 Task: Create a due date automation trigger when advanced on, on the wednesday before a card is due add content with a name ending with resume at 11:00 AM.
Action: Mouse moved to (1119, 92)
Screenshot: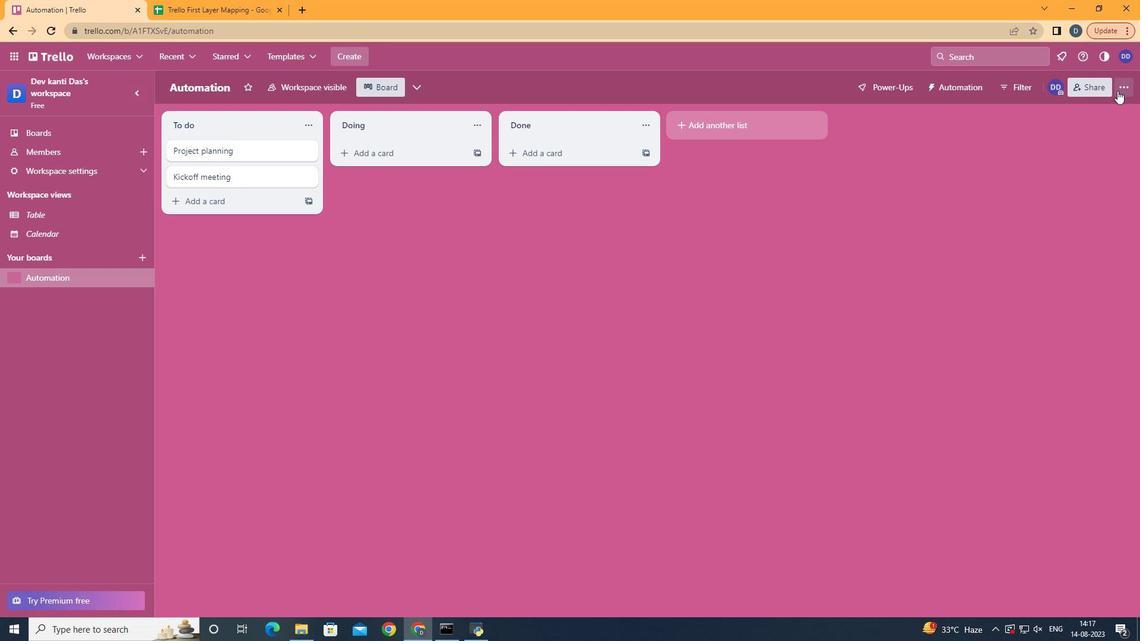
Action: Mouse pressed left at (1119, 92)
Screenshot: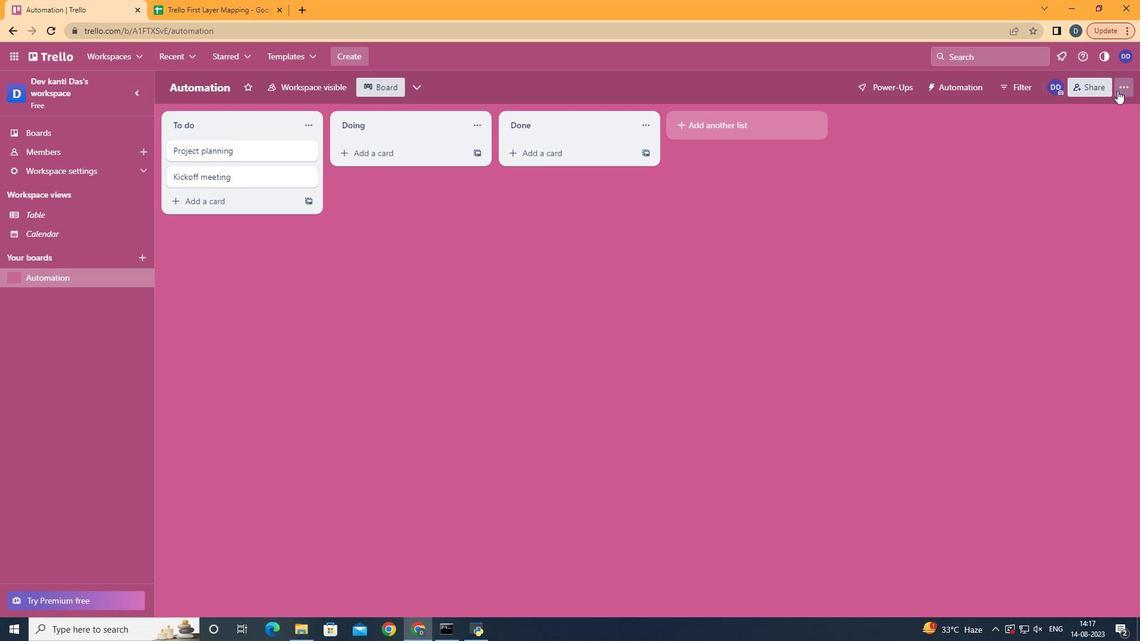 
Action: Mouse moved to (1042, 259)
Screenshot: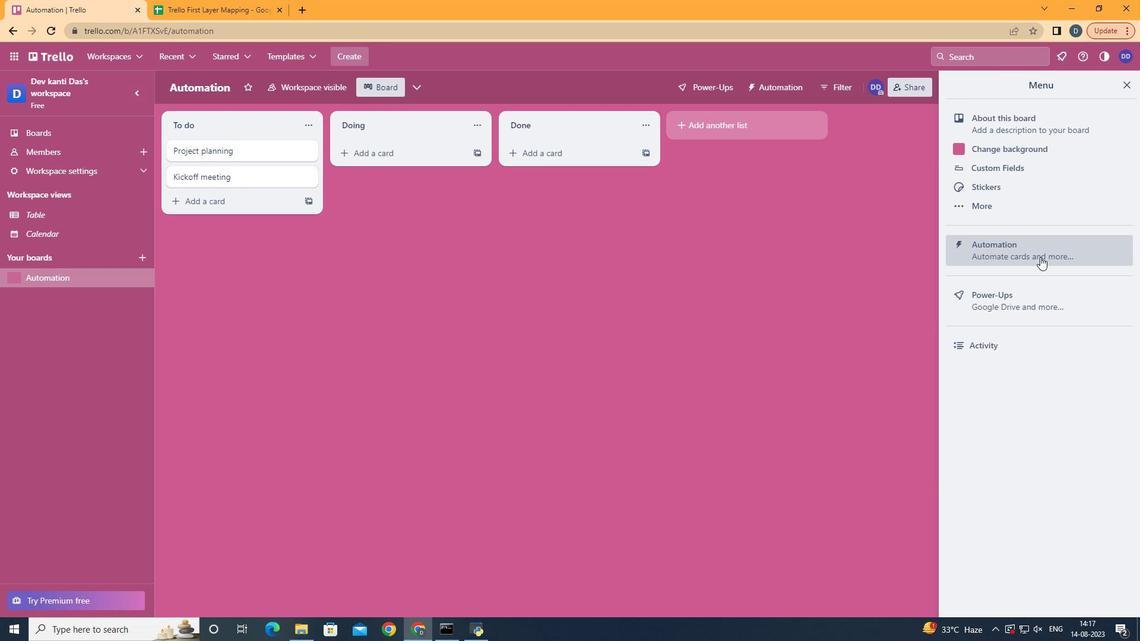 
Action: Mouse pressed left at (1042, 259)
Screenshot: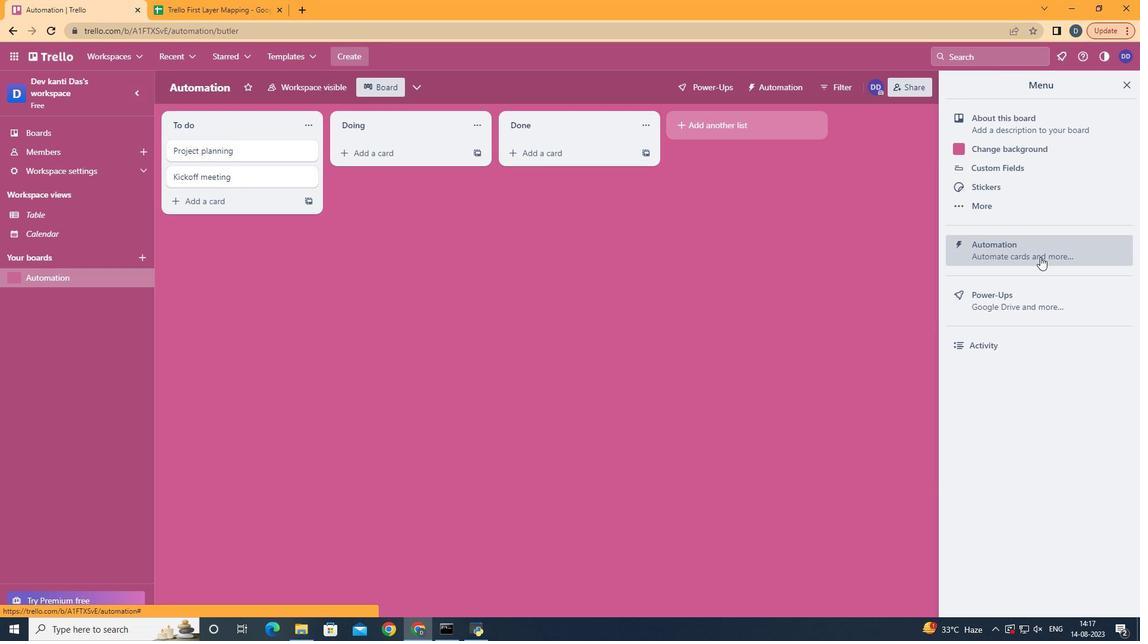 
Action: Mouse moved to (229, 242)
Screenshot: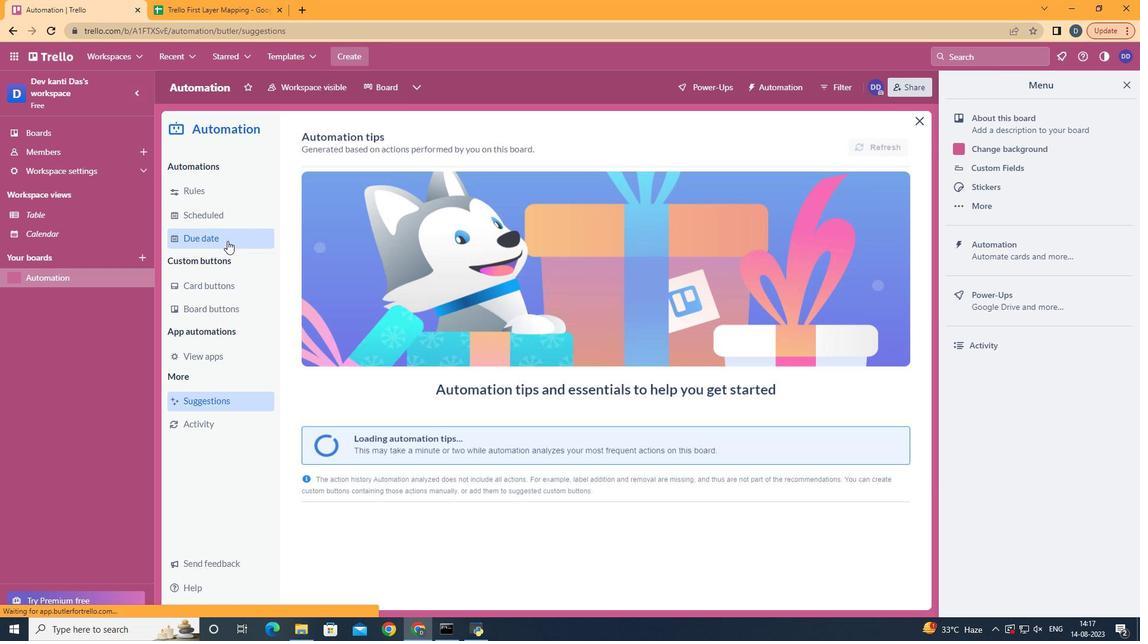 
Action: Mouse pressed left at (229, 242)
Screenshot: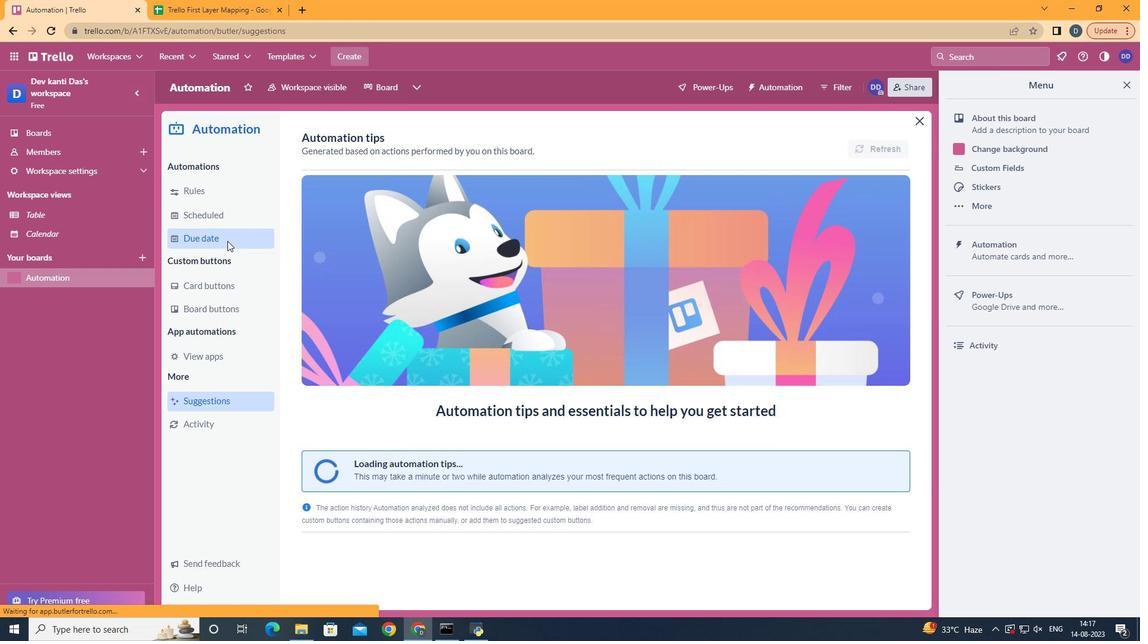 
Action: Mouse moved to (836, 149)
Screenshot: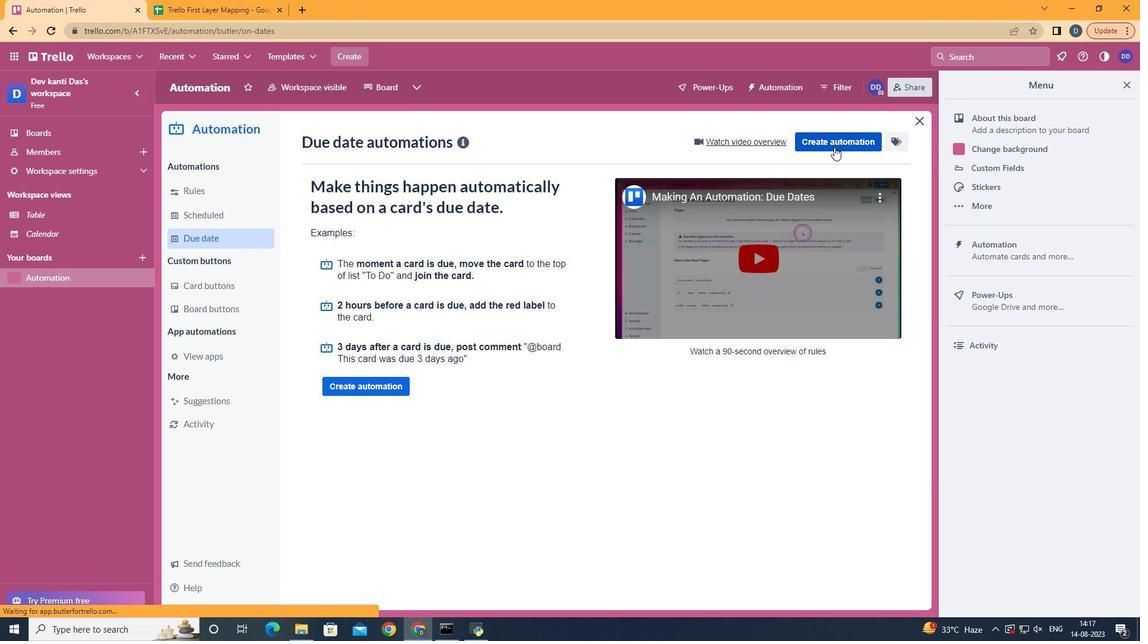
Action: Mouse pressed left at (836, 149)
Screenshot: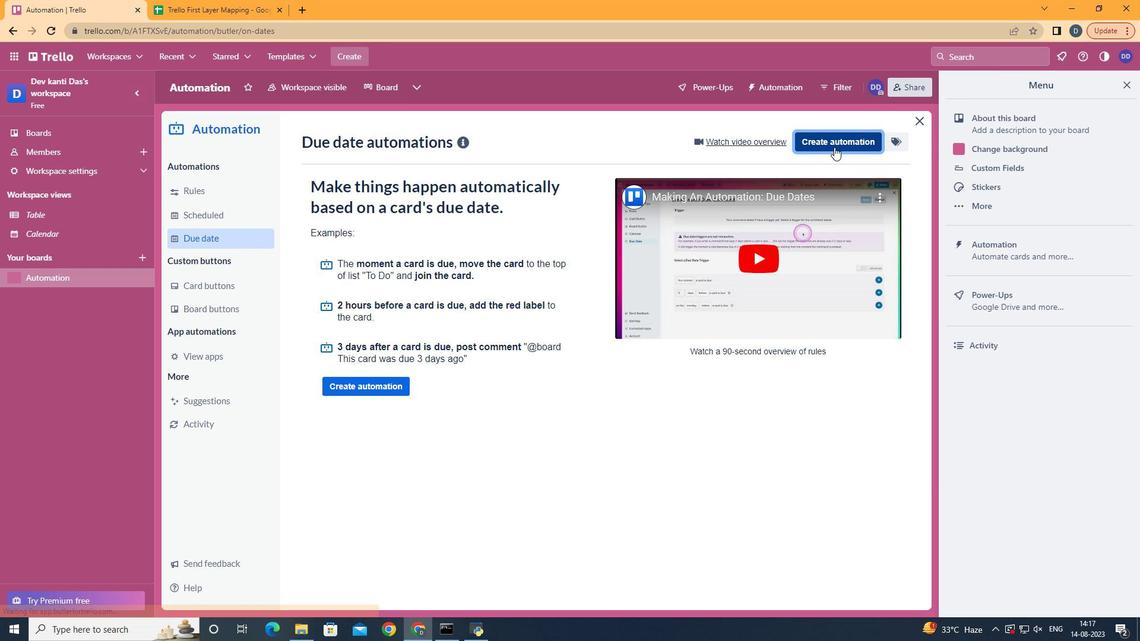 
Action: Mouse moved to (615, 275)
Screenshot: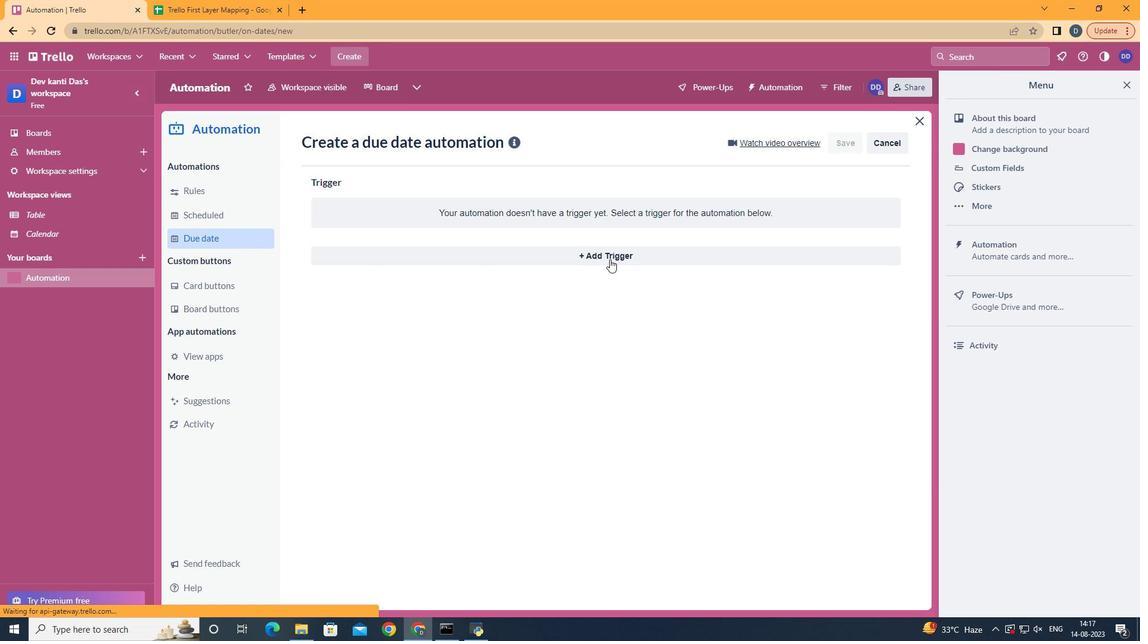 
Action: Mouse pressed left at (615, 275)
Screenshot: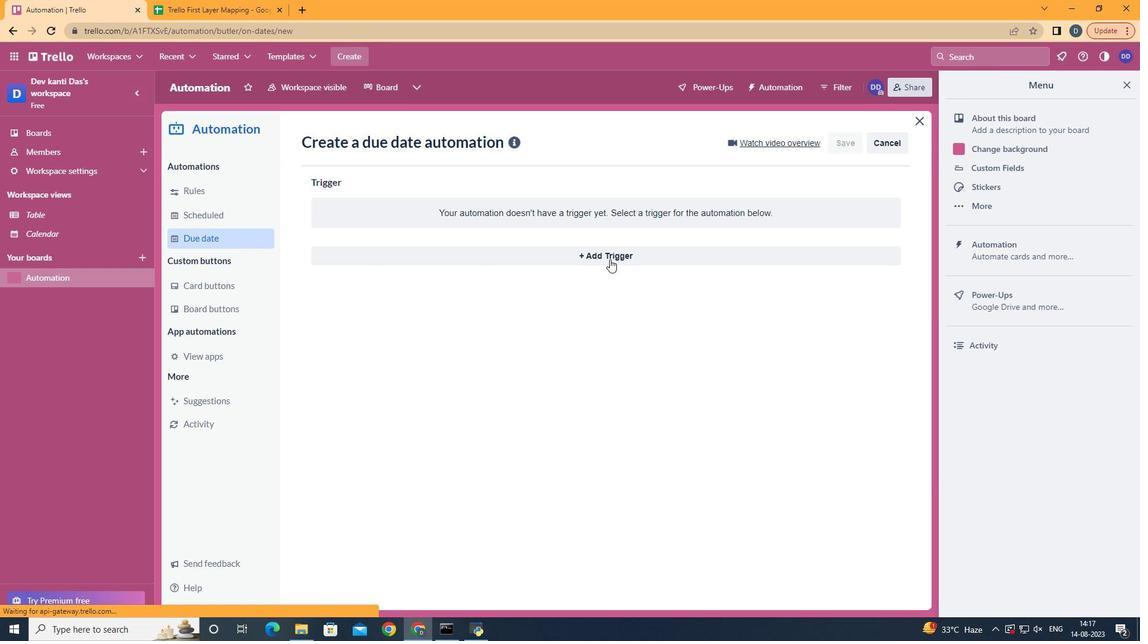 
Action: Mouse moved to (611, 261)
Screenshot: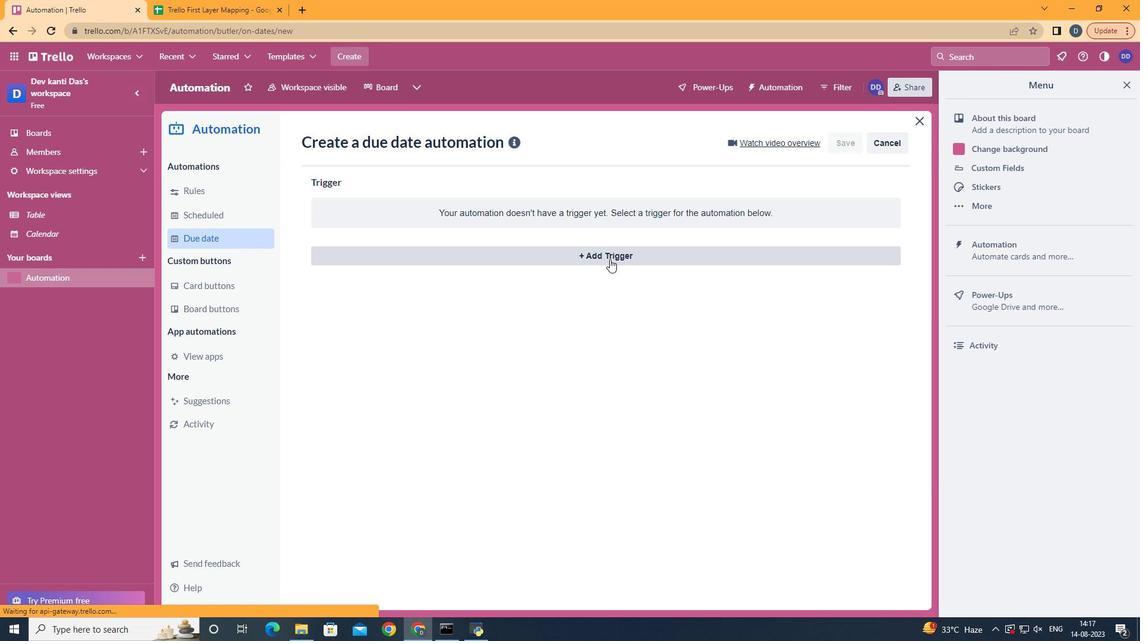 
Action: Mouse pressed left at (611, 261)
Screenshot: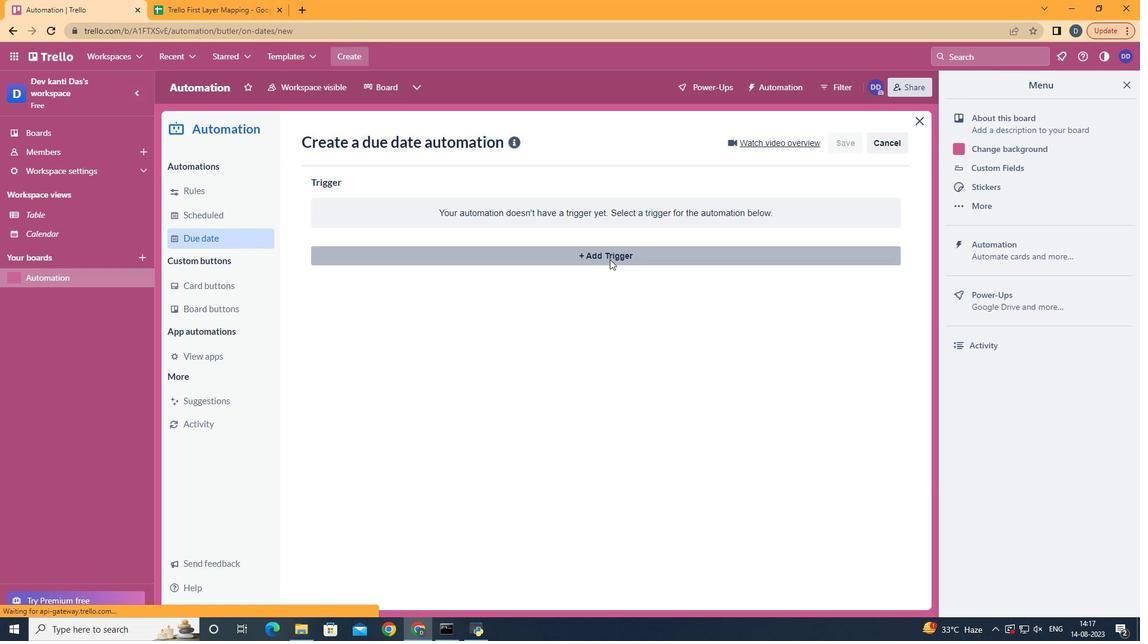
Action: Mouse moved to (390, 357)
Screenshot: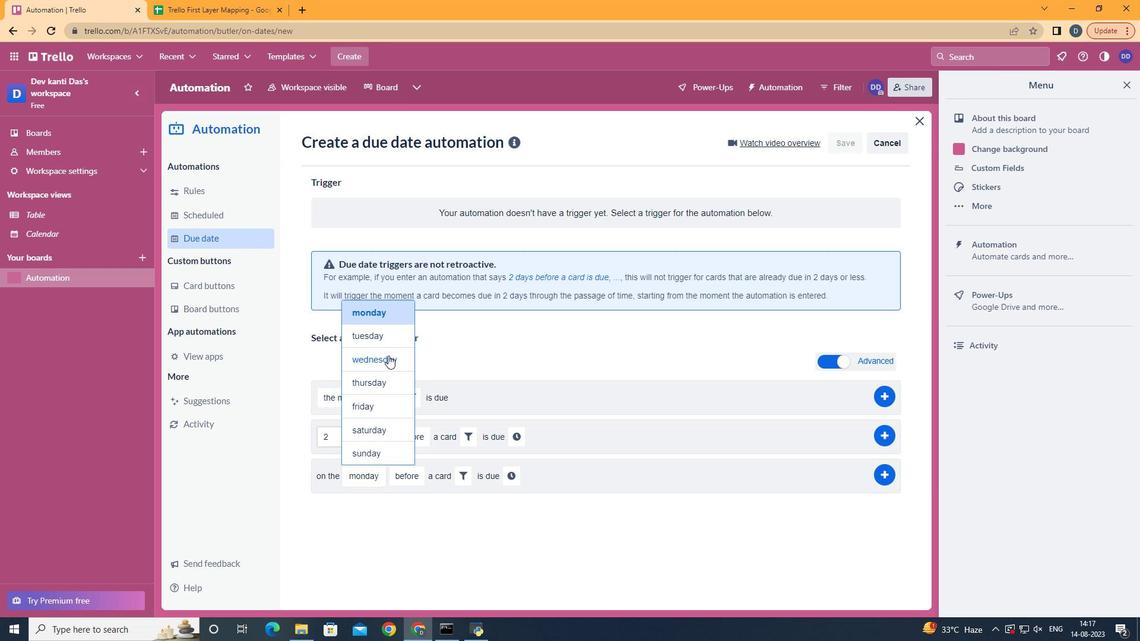 
Action: Mouse pressed left at (390, 357)
Screenshot: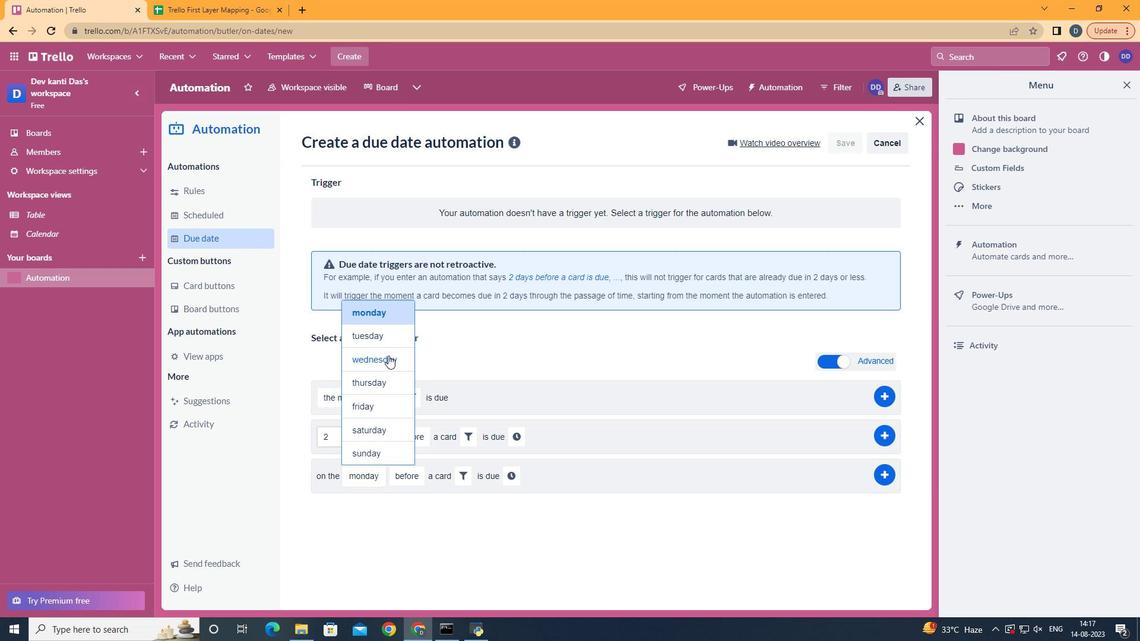
Action: Mouse moved to (485, 484)
Screenshot: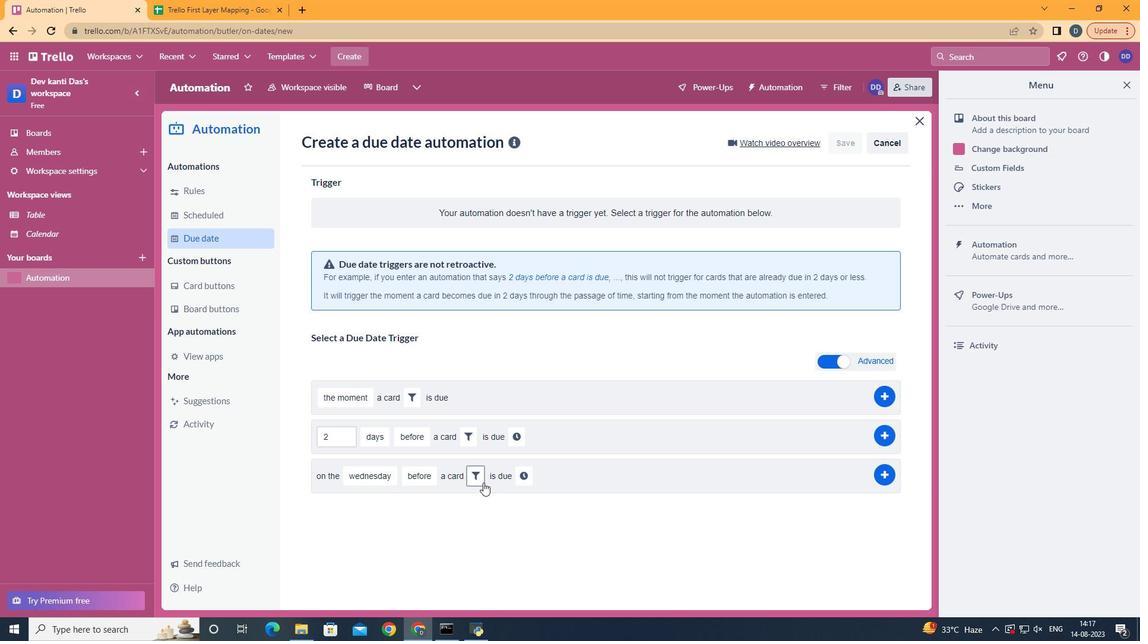 
Action: Mouse pressed left at (485, 484)
Screenshot: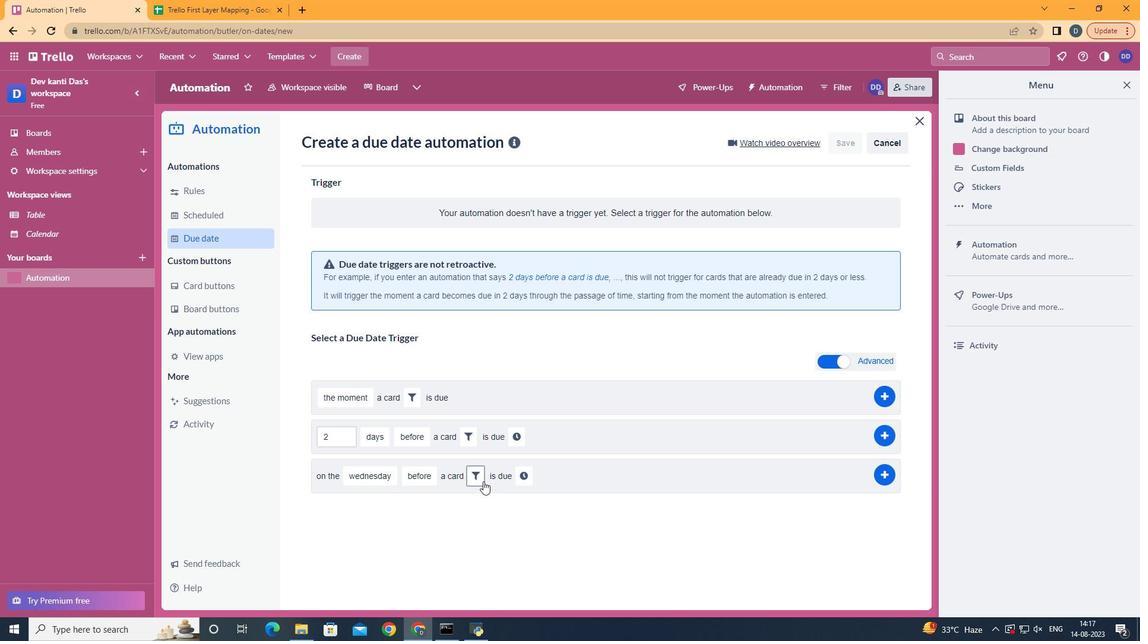 
Action: Mouse moved to (616, 506)
Screenshot: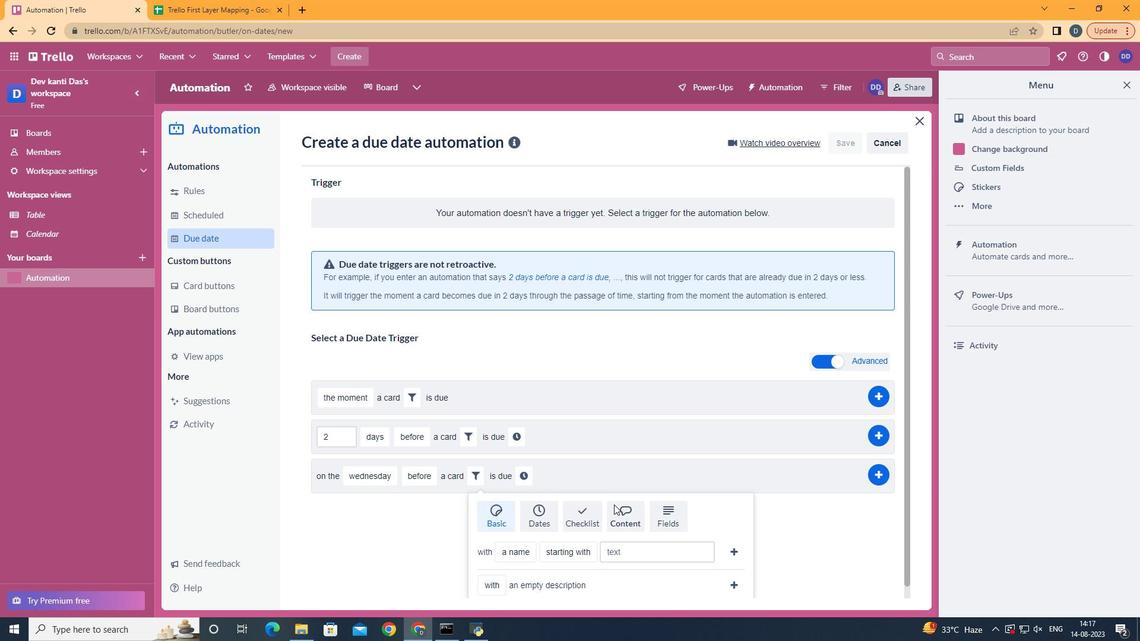 
Action: Mouse pressed left at (616, 506)
Screenshot: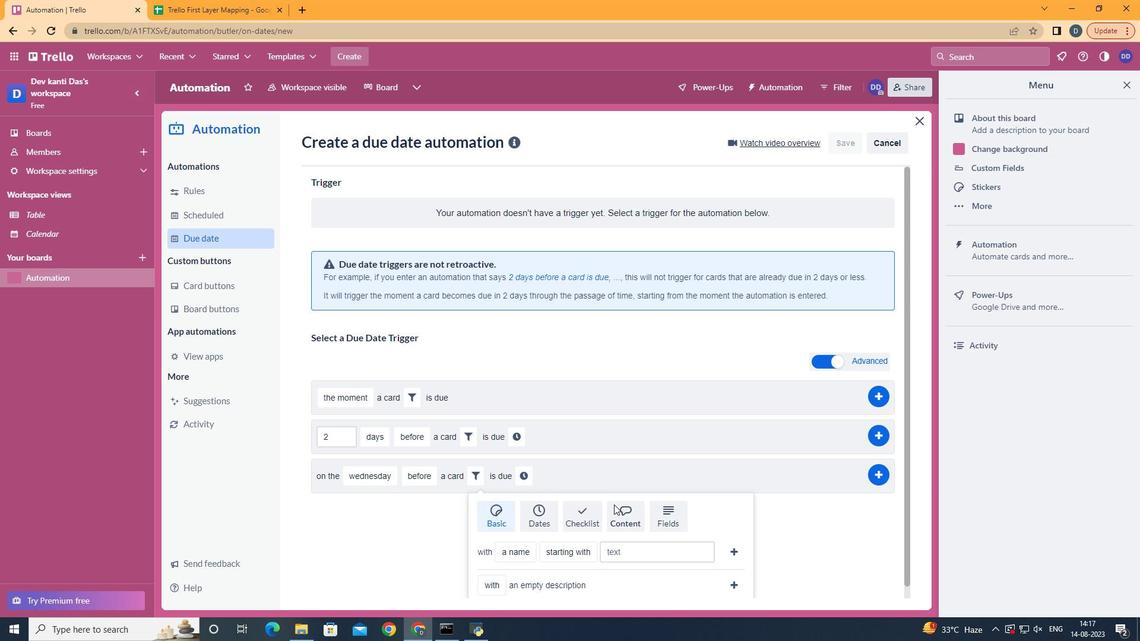 
Action: Mouse moved to (597, 440)
Screenshot: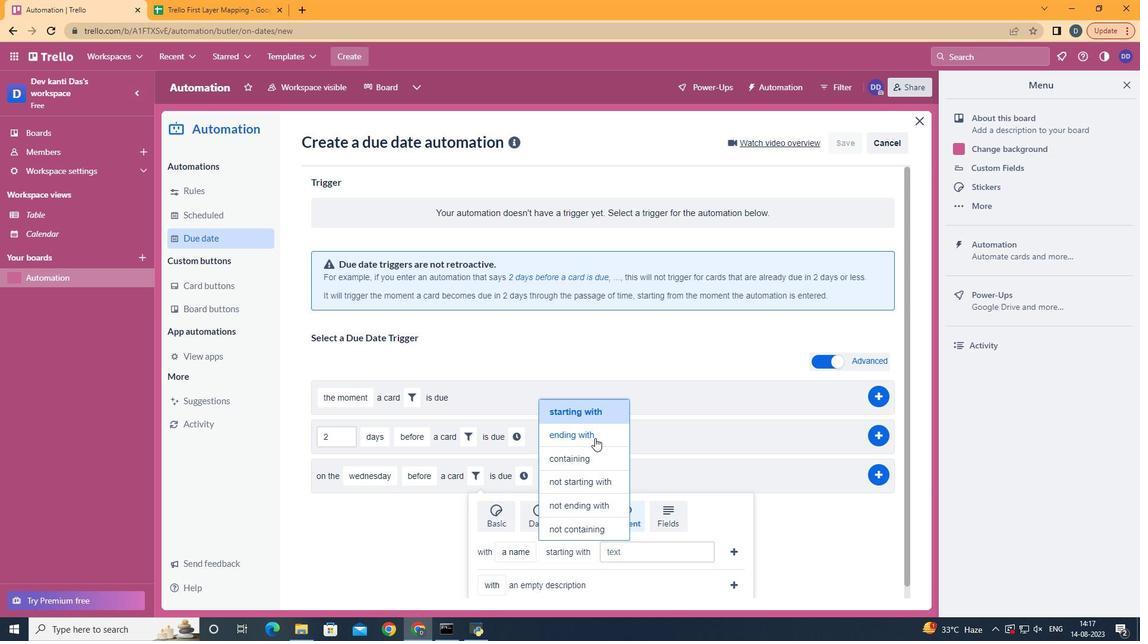 
Action: Mouse pressed left at (597, 440)
Screenshot: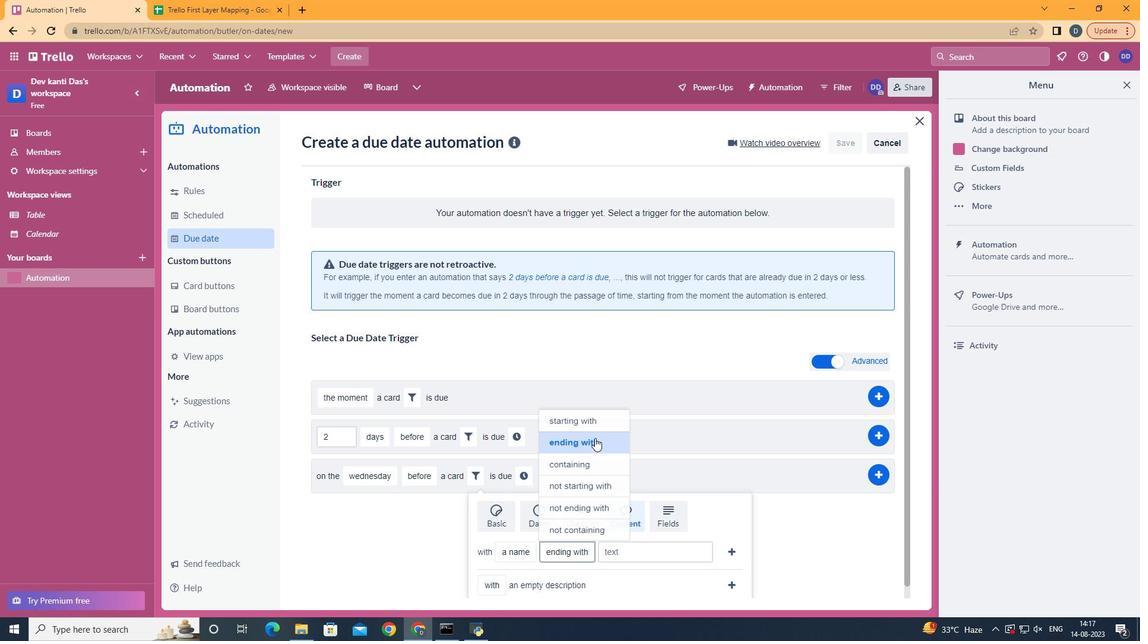 
Action: Mouse moved to (633, 556)
Screenshot: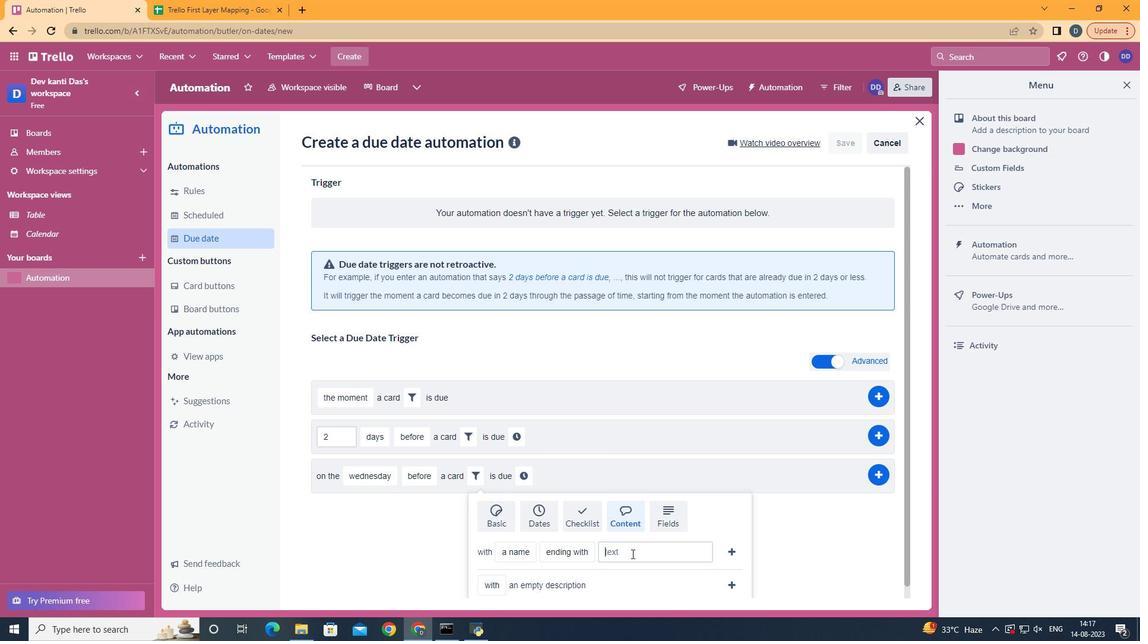 
Action: Mouse pressed left at (633, 556)
Screenshot: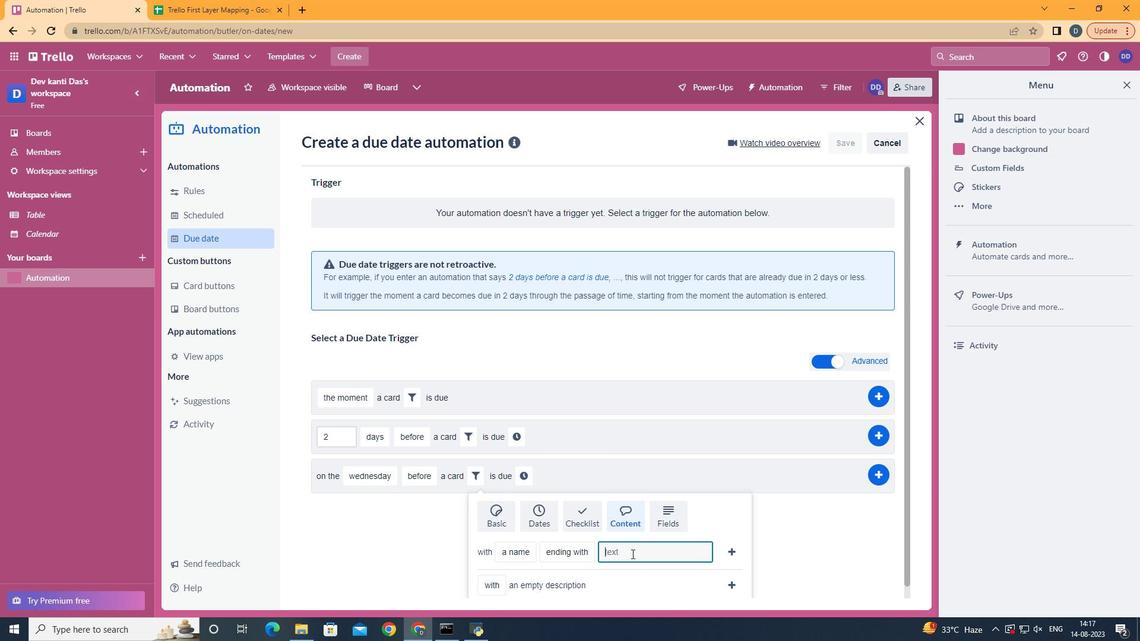 
Action: Key pressed resume
Screenshot: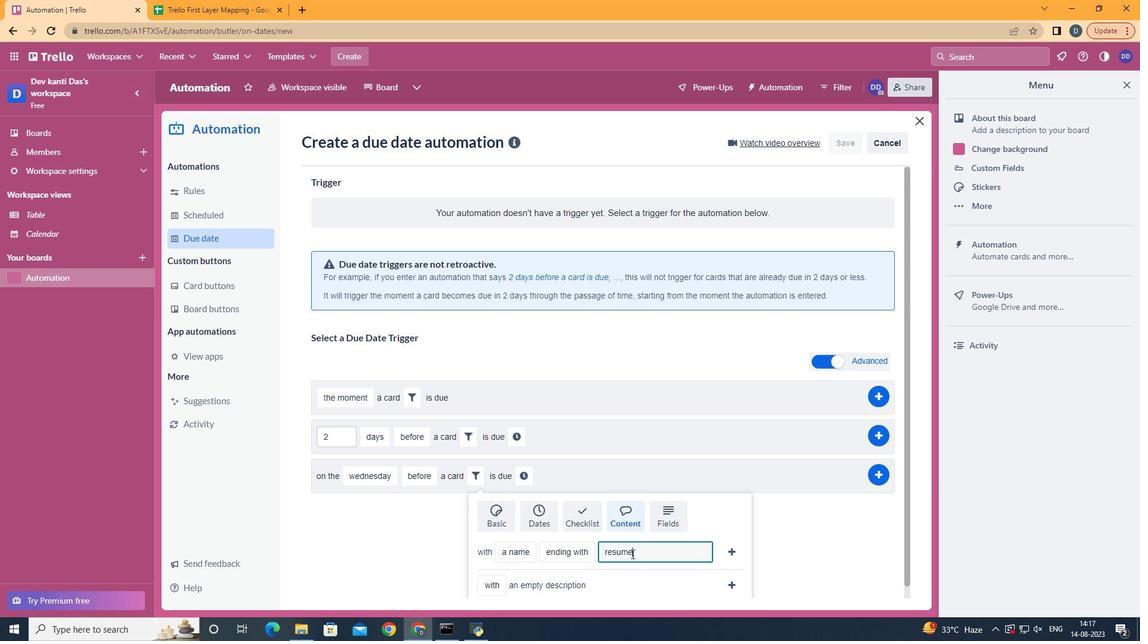 
Action: Mouse moved to (735, 555)
Screenshot: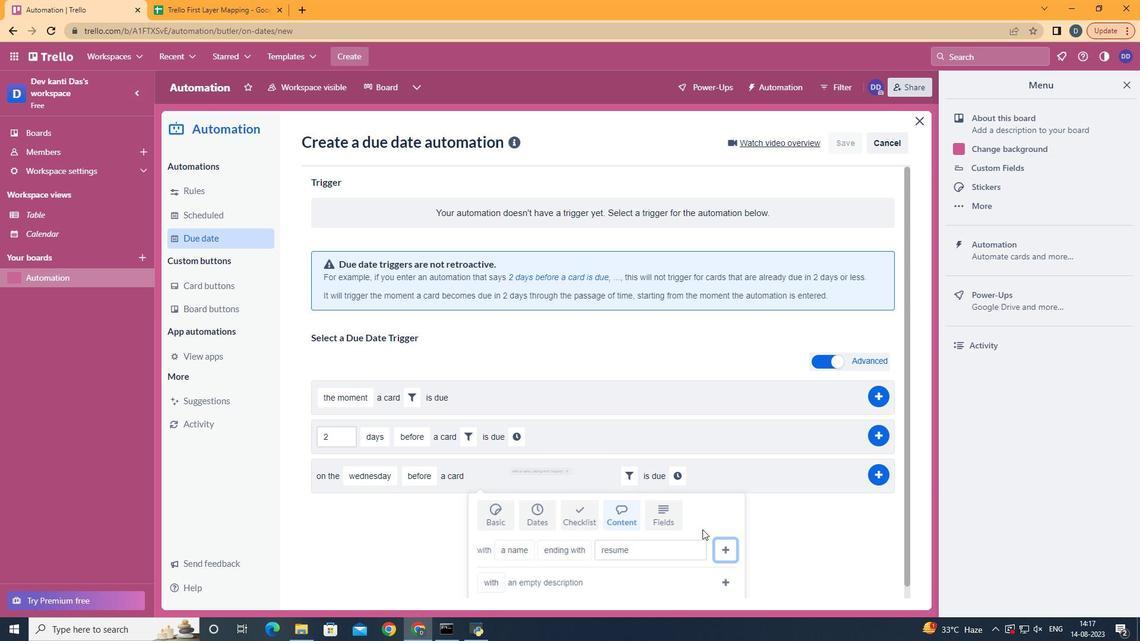 
Action: Mouse pressed left at (735, 555)
Screenshot: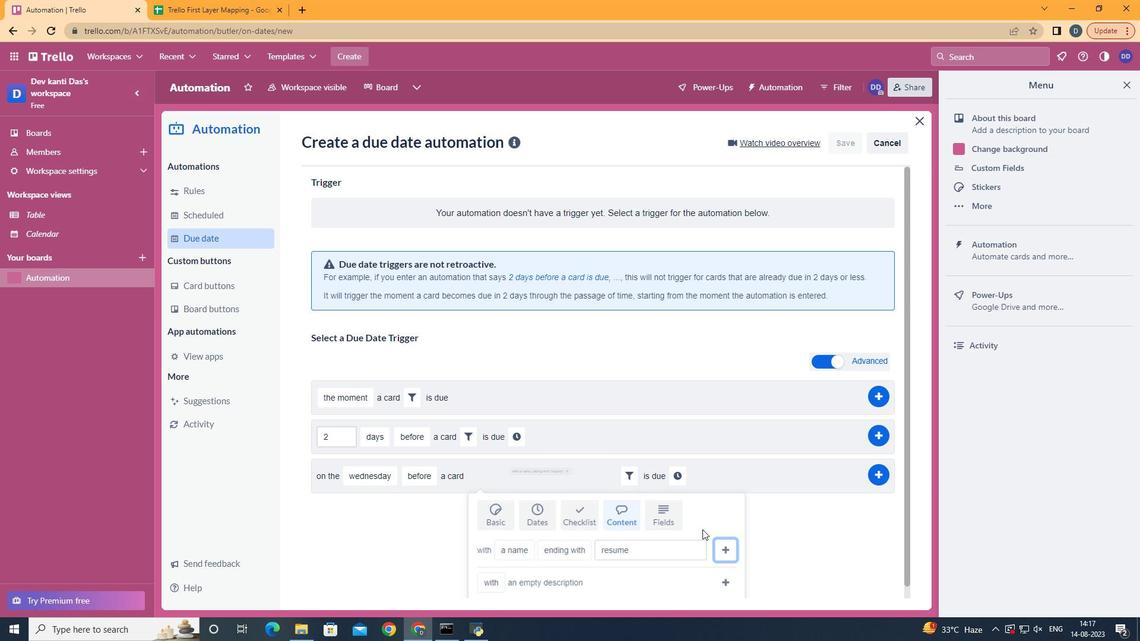 
Action: Mouse moved to (680, 485)
Screenshot: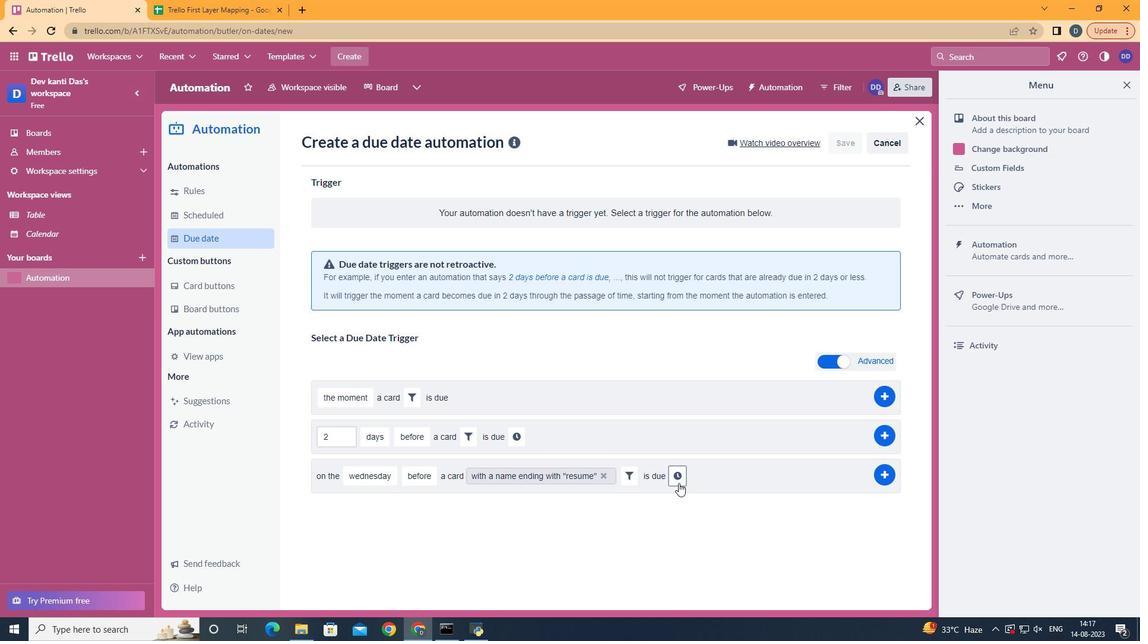 
Action: Mouse pressed left at (680, 485)
Screenshot: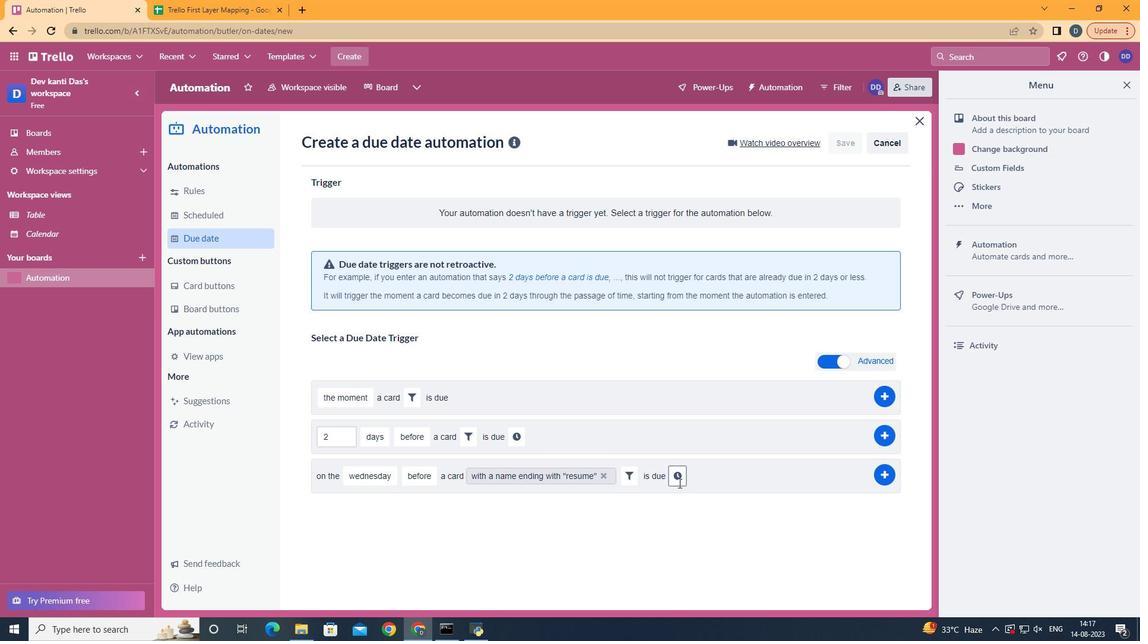 
Action: Mouse moved to (731, 485)
Screenshot: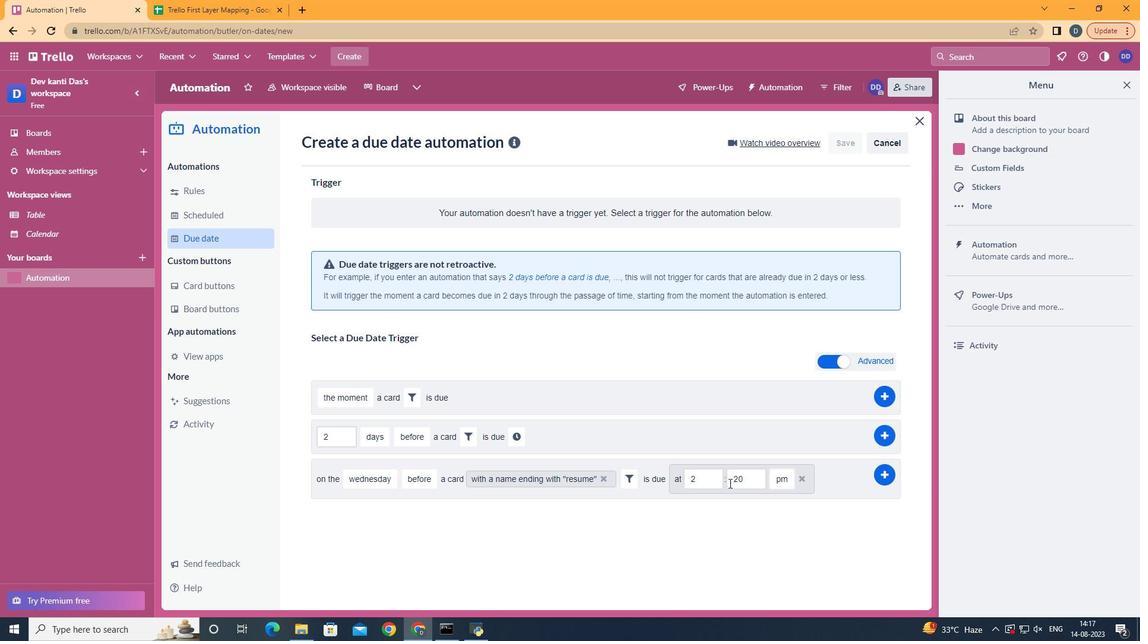 
Action: Mouse pressed left at (731, 485)
Screenshot: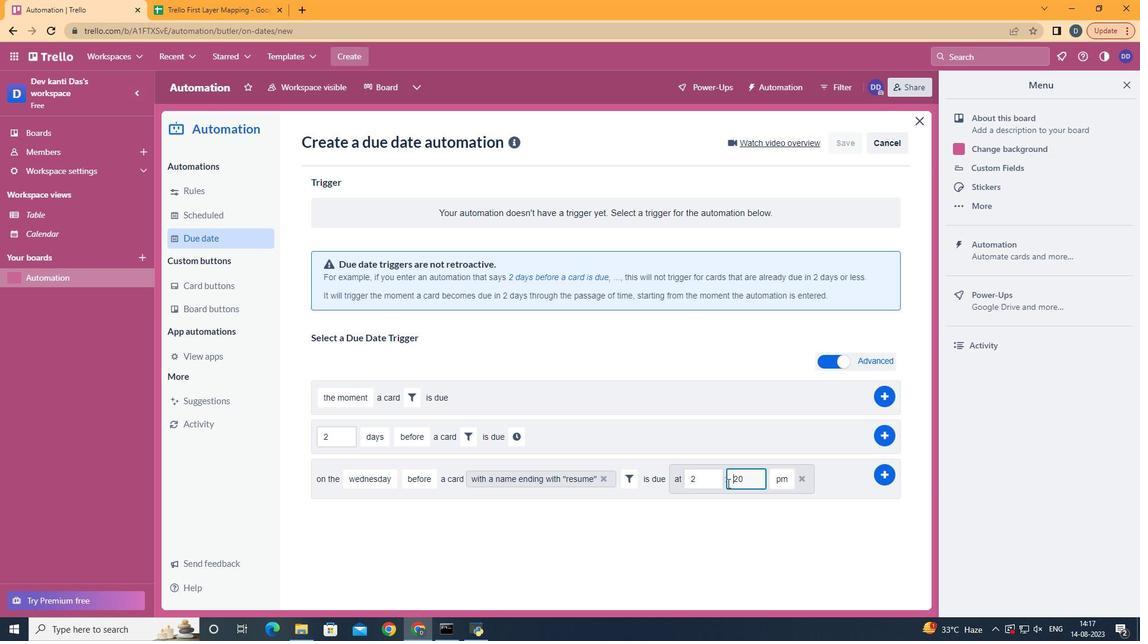 
Action: Mouse moved to (708, 482)
Screenshot: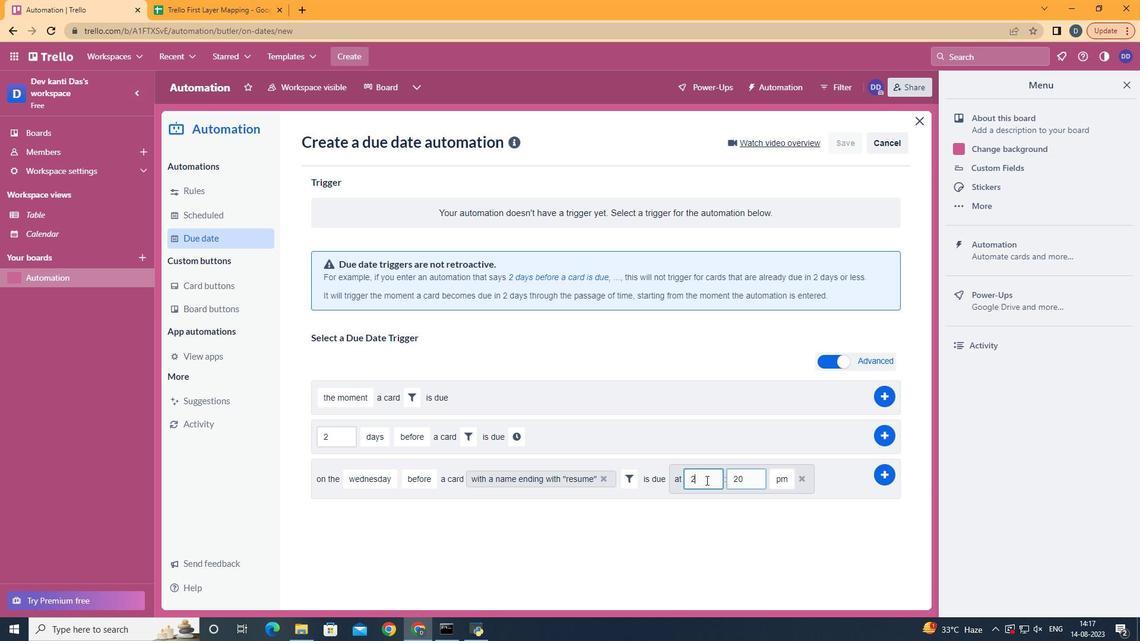 
Action: Mouse pressed left at (708, 482)
Screenshot: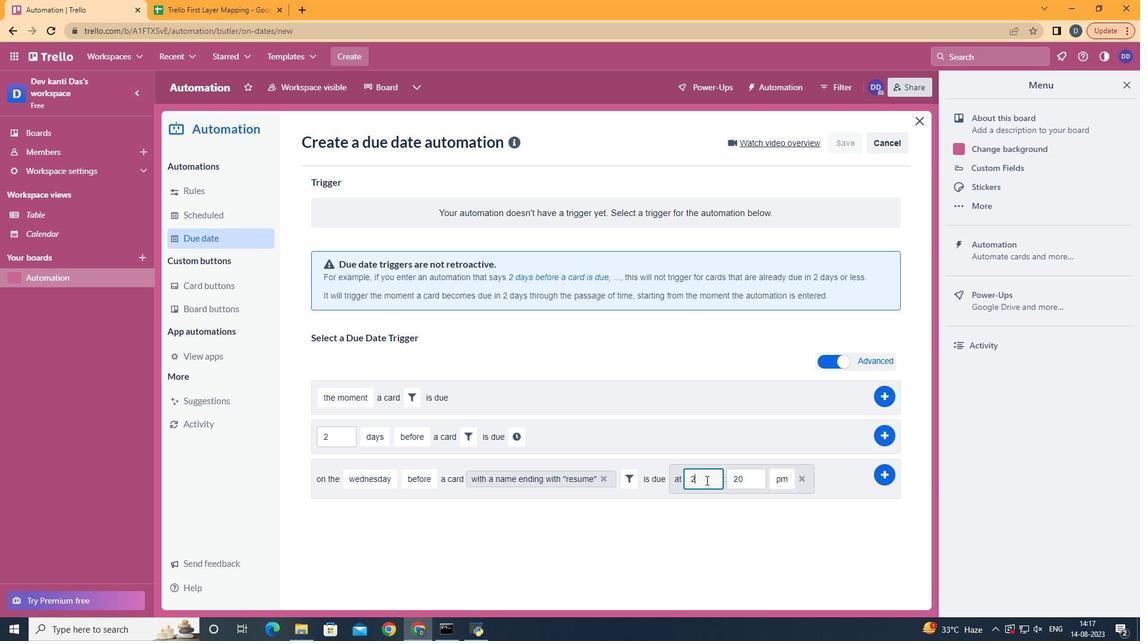 
Action: Mouse moved to (707, 482)
Screenshot: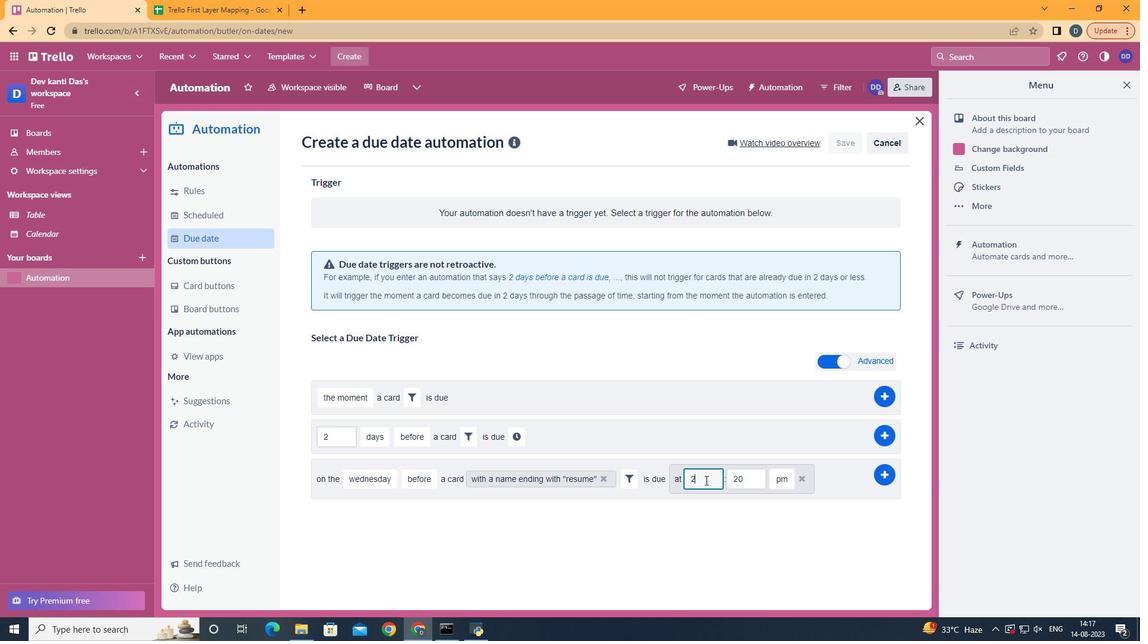 
Action: Key pressed <Key.backspace>11
Screenshot: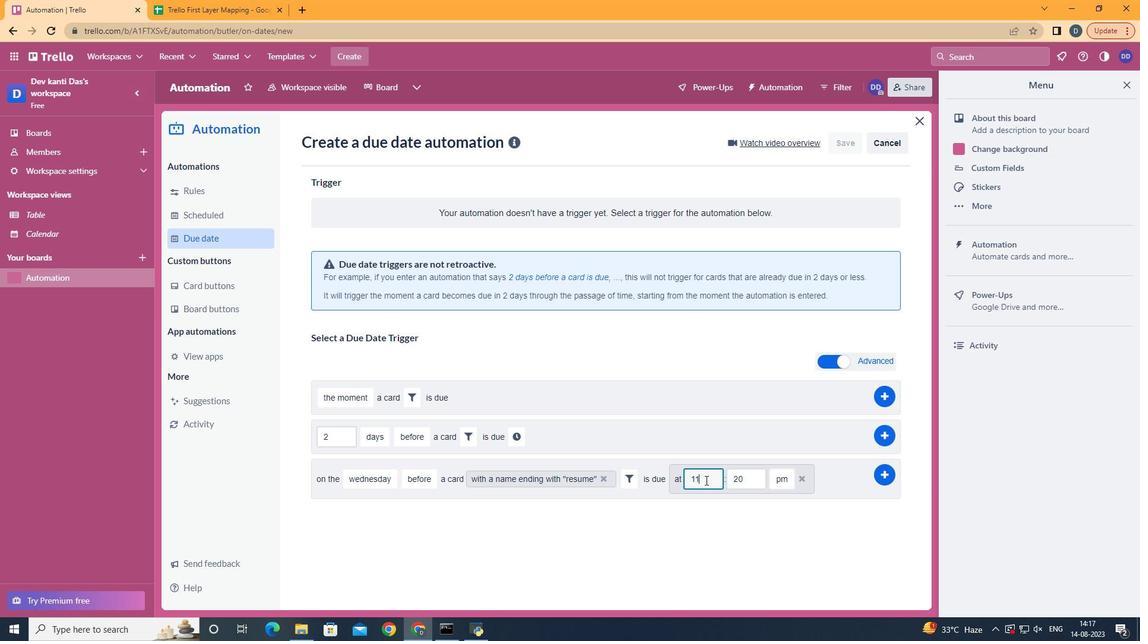 
Action: Mouse moved to (746, 482)
Screenshot: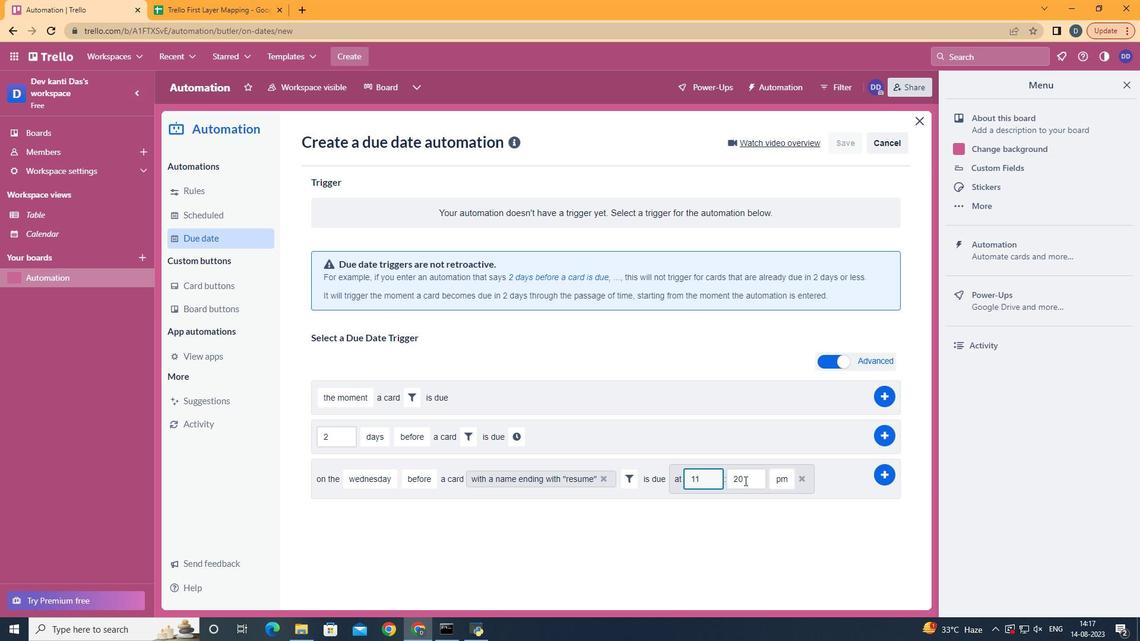 
Action: Mouse pressed left at (746, 482)
Screenshot: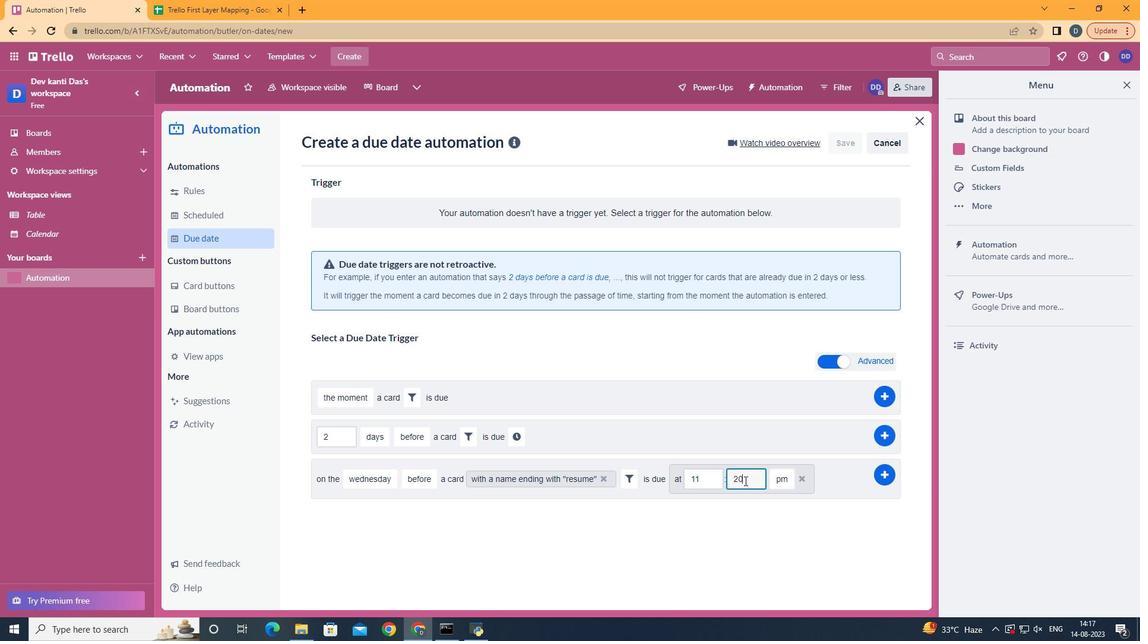 
Action: Key pressed <Key.backspace><Key.backspace>00
Screenshot: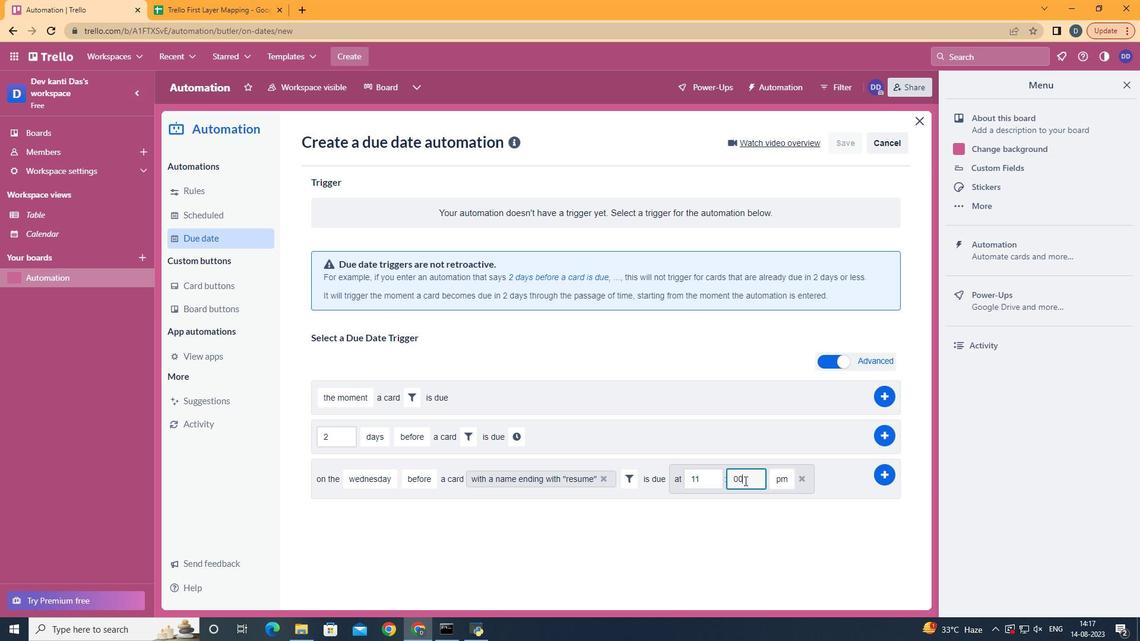 
Action: Mouse moved to (786, 504)
Screenshot: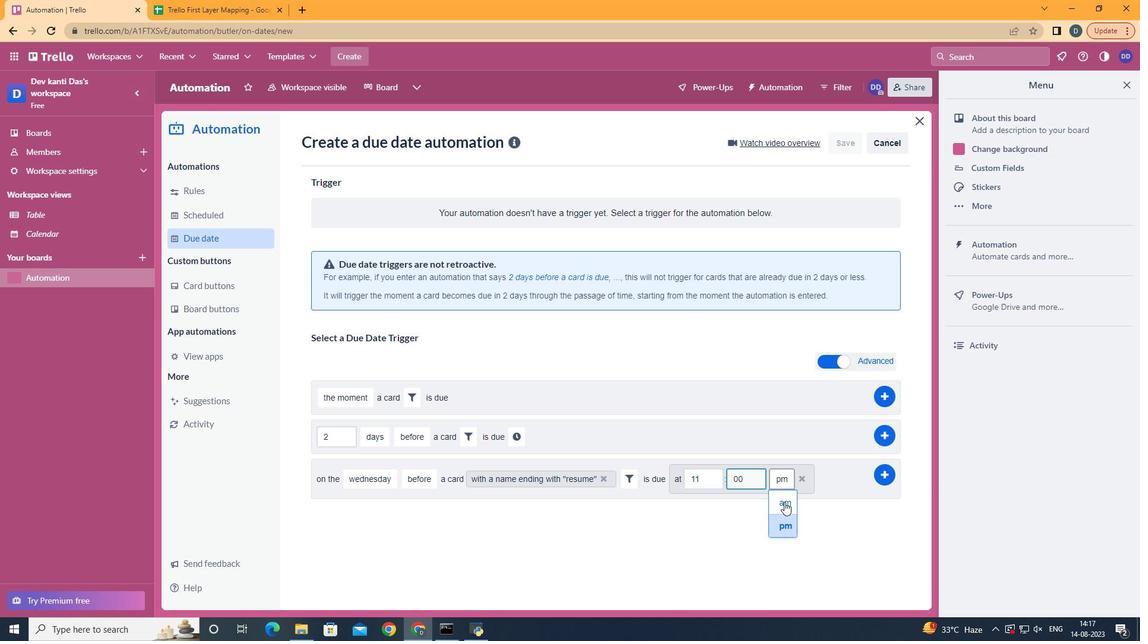 
Action: Mouse pressed left at (786, 504)
Screenshot: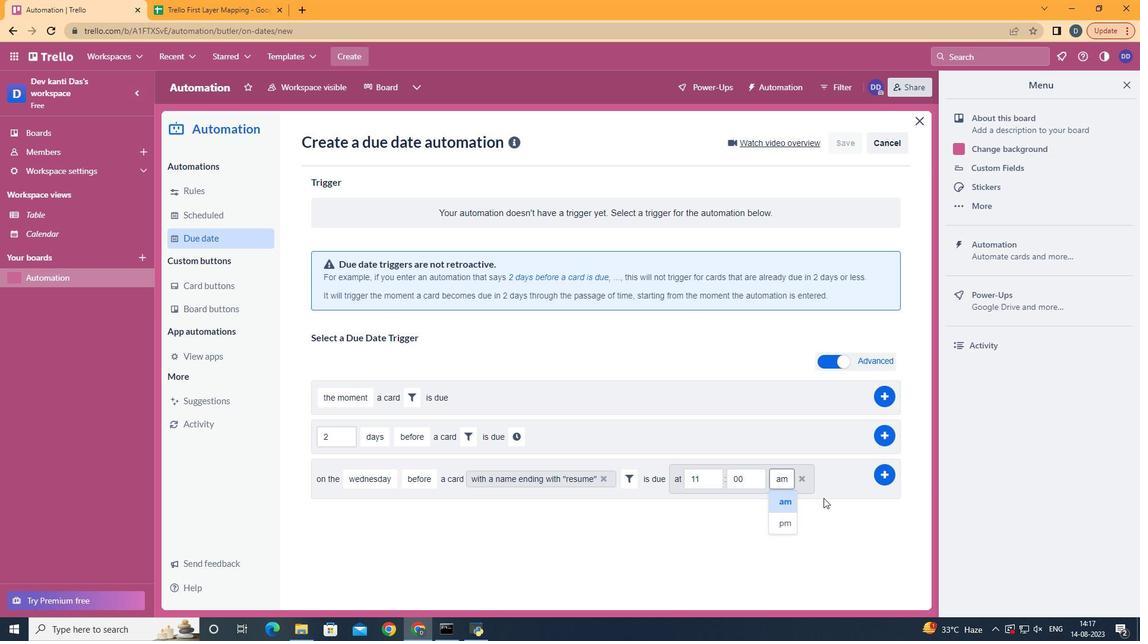 
Action: Mouse moved to (882, 475)
Screenshot: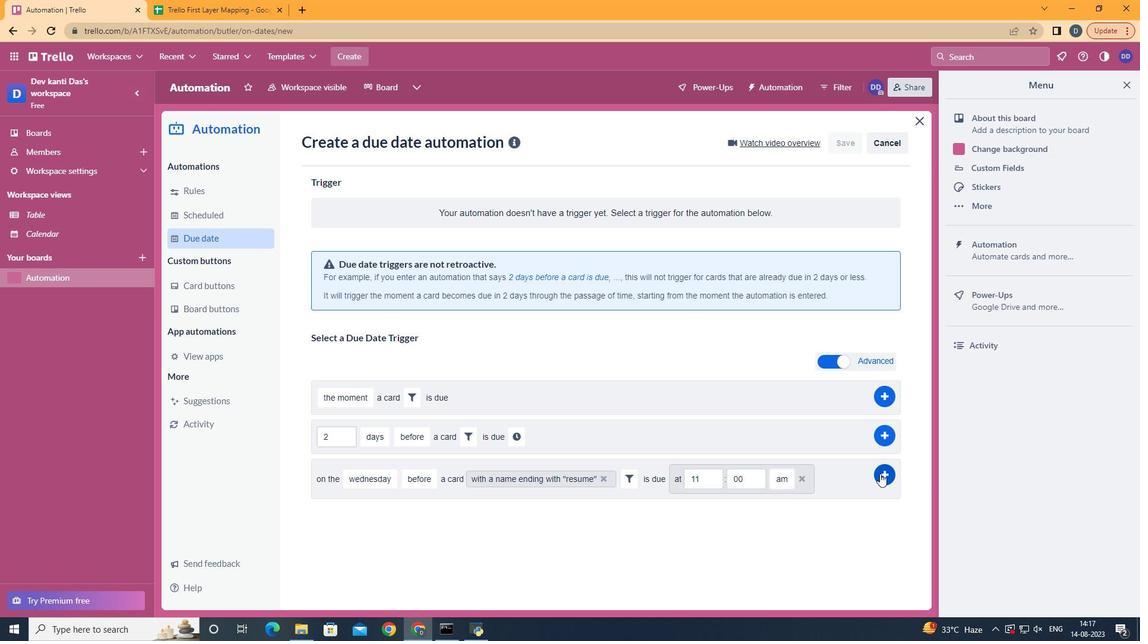 
Action: Mouse pressed left at (882, 475)
Screenshot: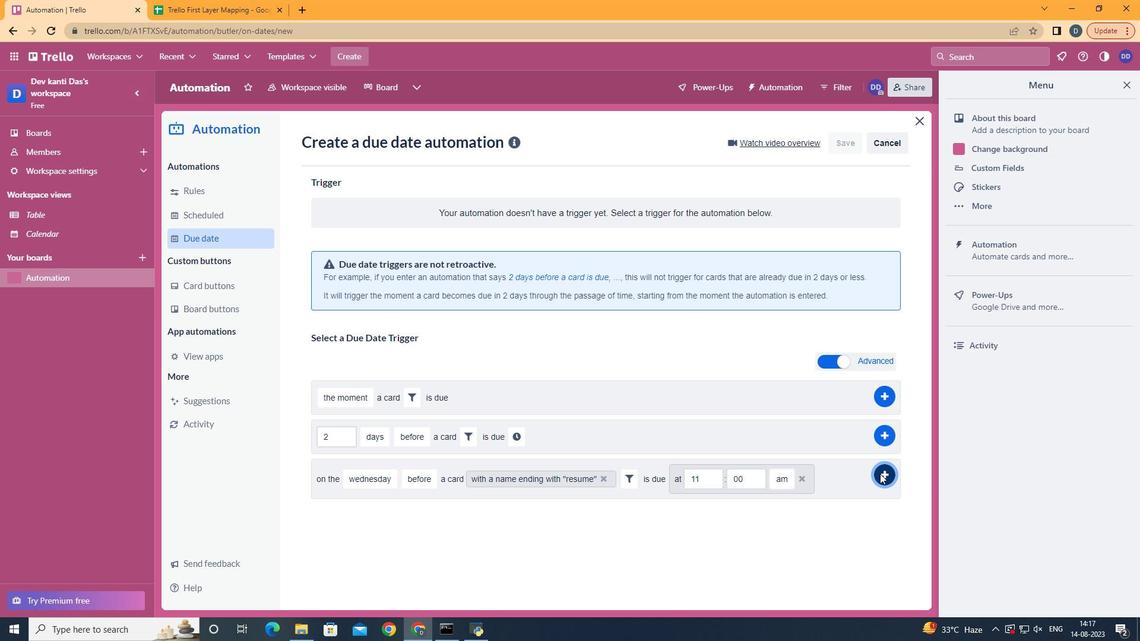 
